 Task: Create a new spreadsheet using the template "Personal: Schedule".
Action: Mouse moved to (55, 132)
Screenshot: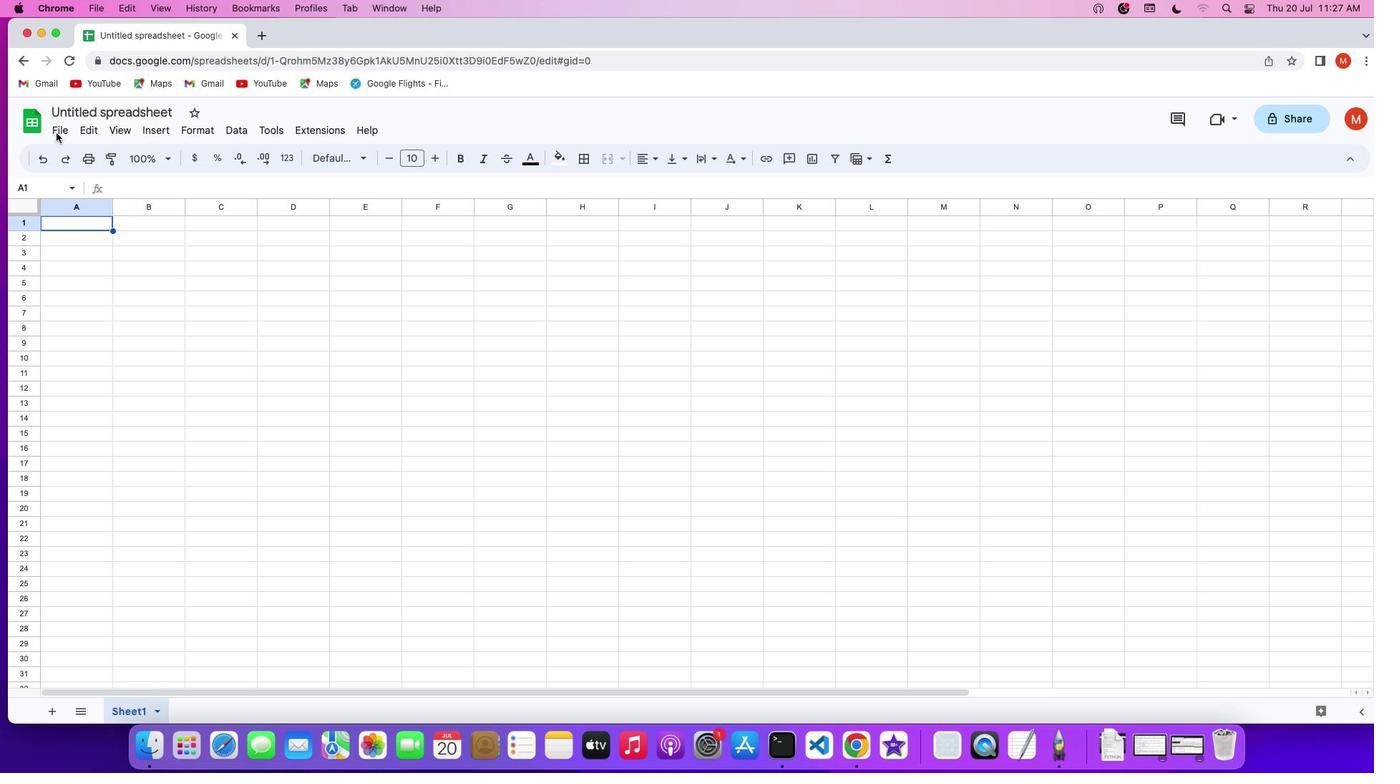 
Action: Mouse pressed left at (55, 132)
Screenshot: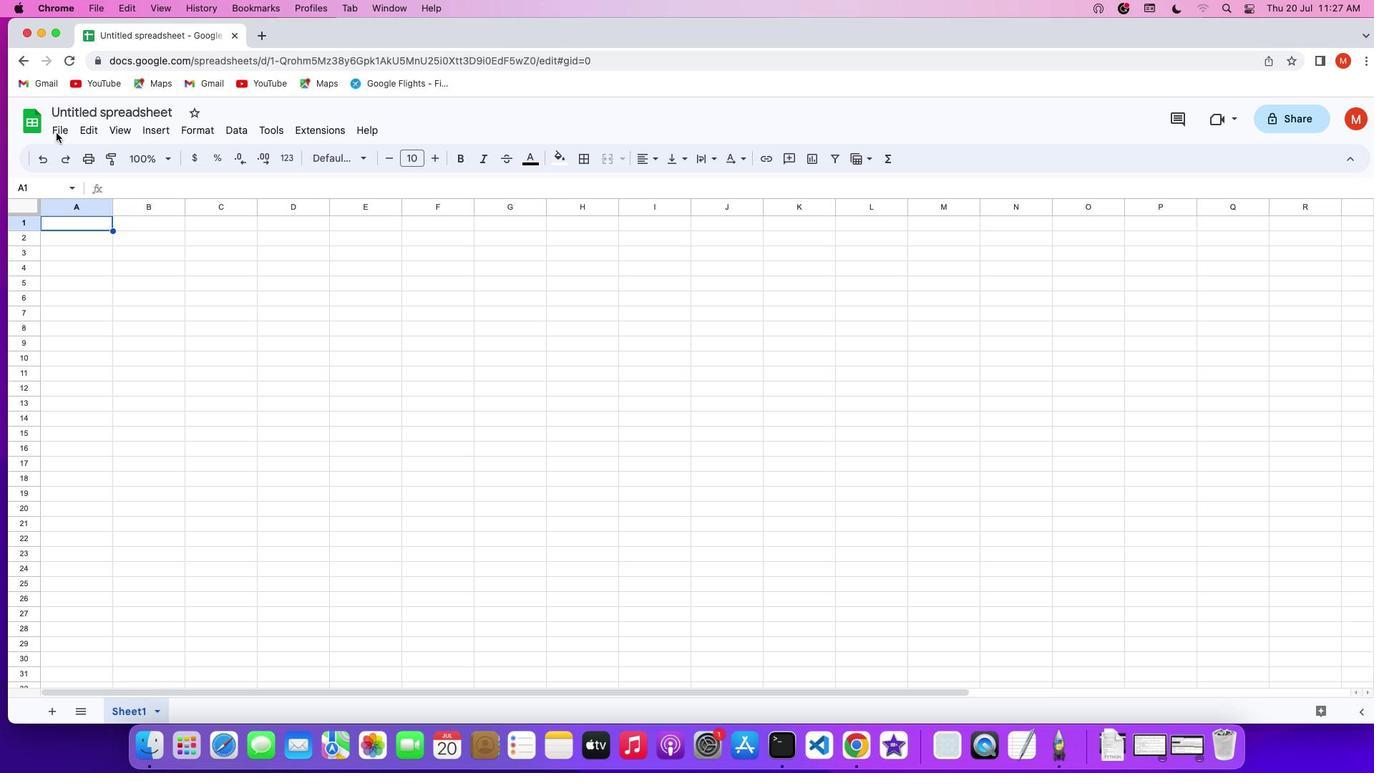 
Action: Mouse pressed left at (55, 132)
Screenshot: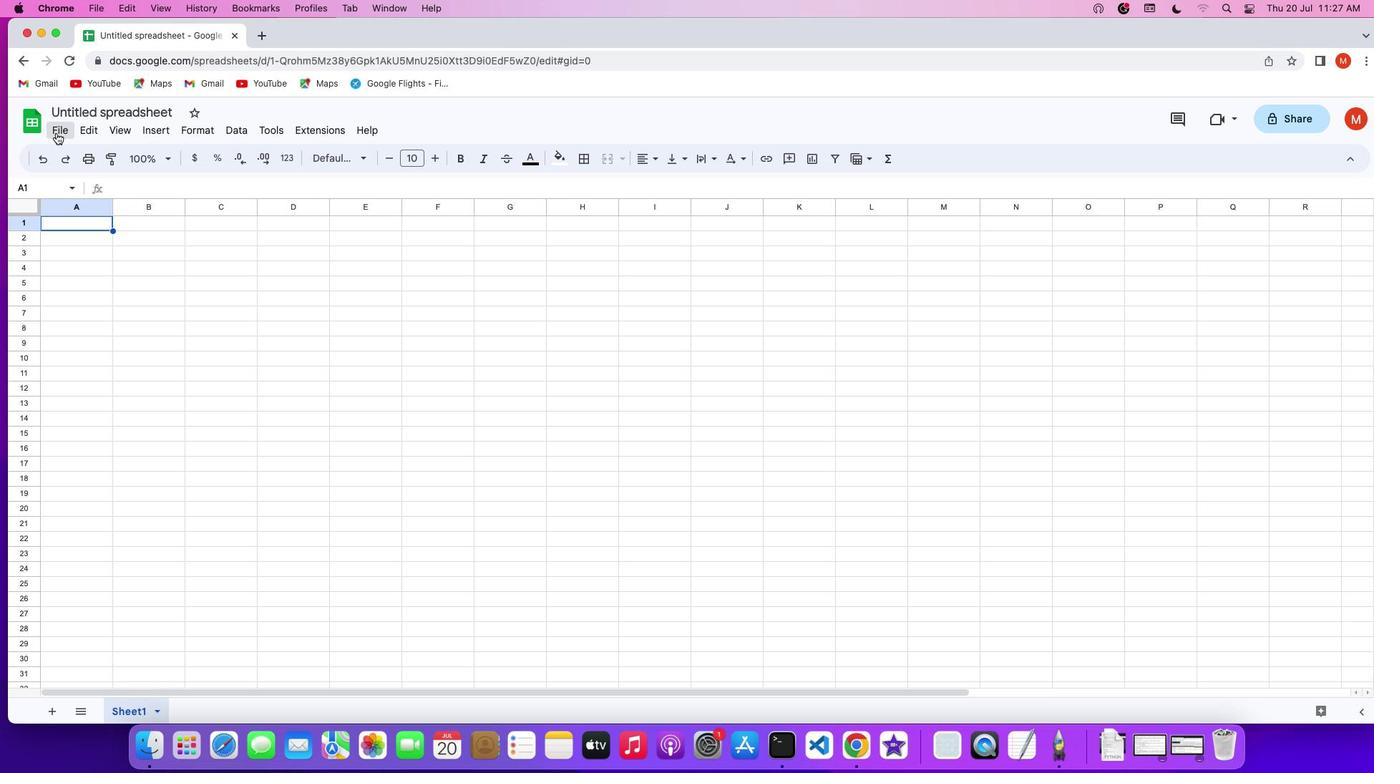 
Action: Mouse moved to (61, 130)
Screenshot: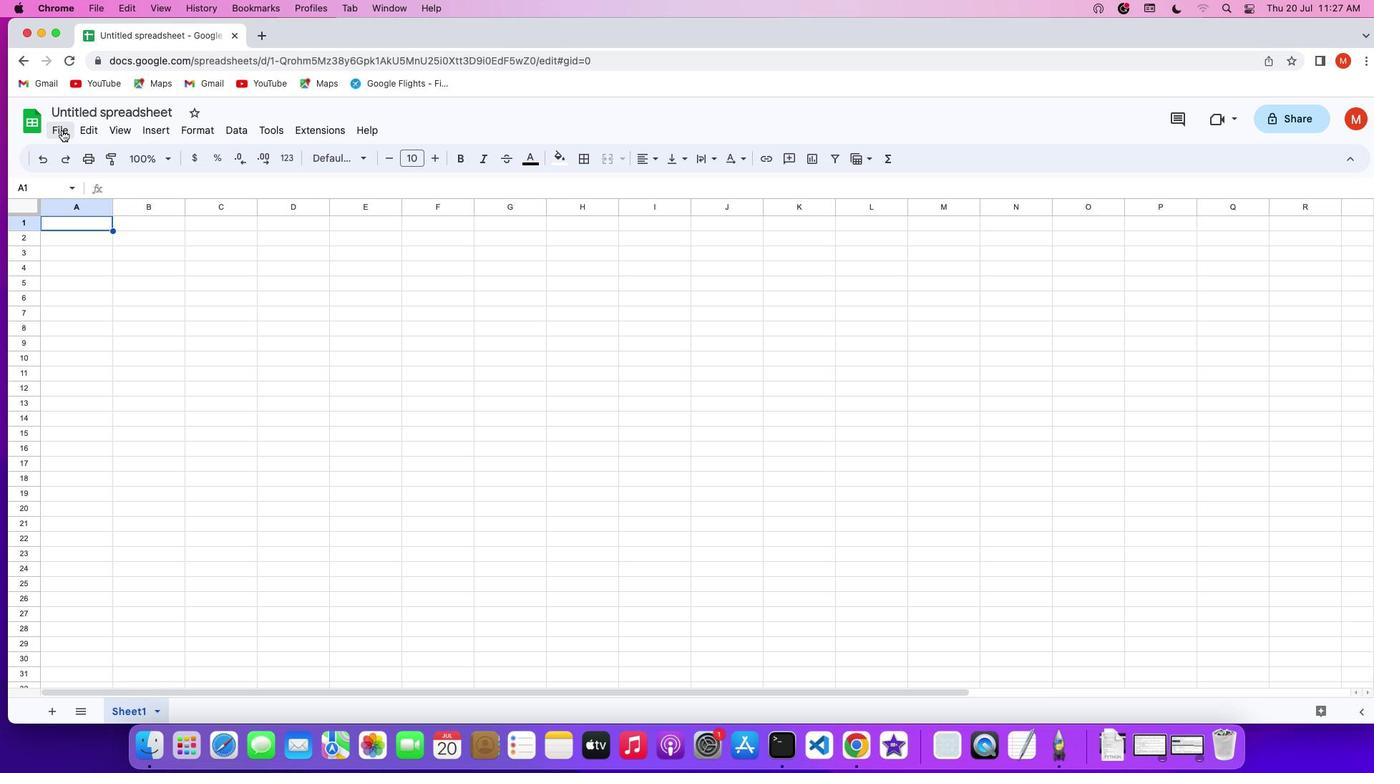
Action: Mouse pressed left at (61, 130)
Screenshot: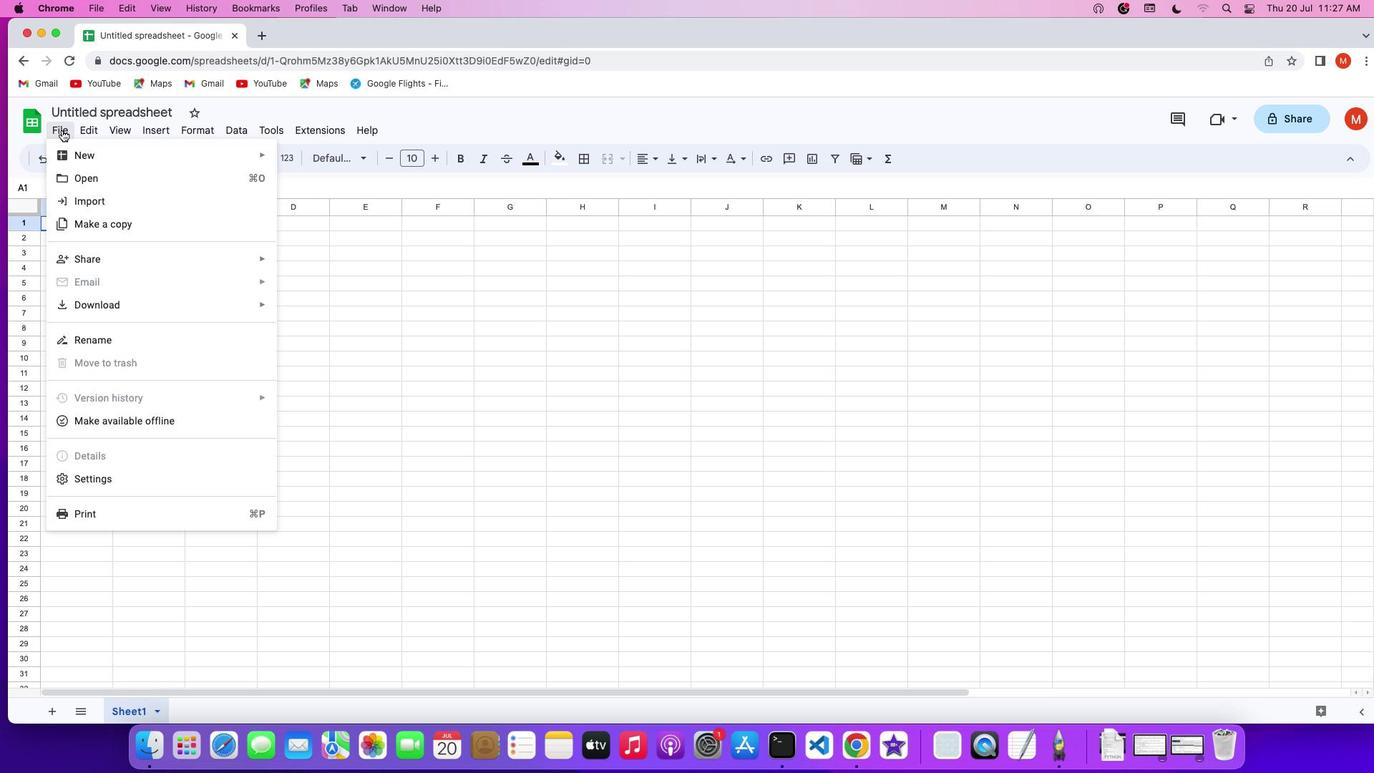 
Action: Mouse moved to (314, 181)
Screenshot: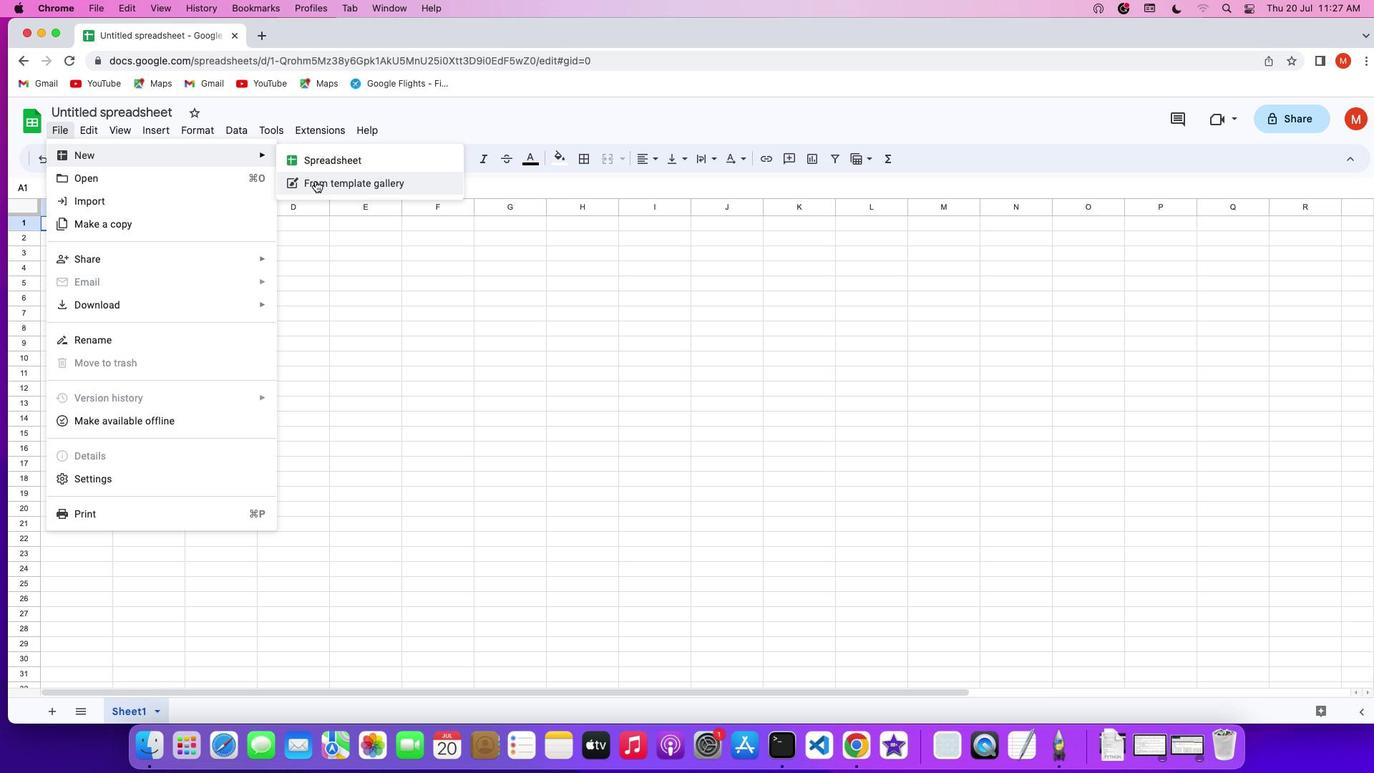 
Action: Mouse pressed left at (314, 181)
Screenshot: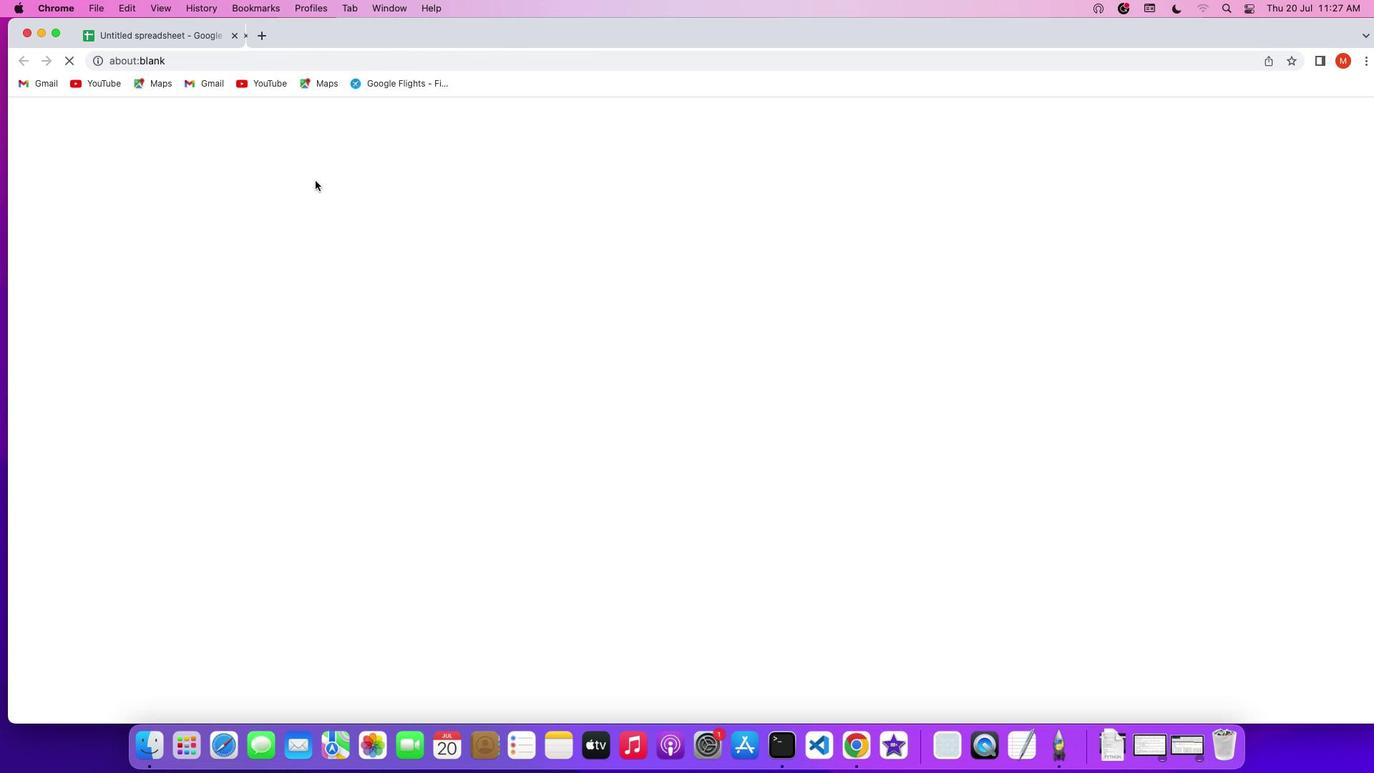 
Action: Mouse moved to (388, 590)
Screenshot: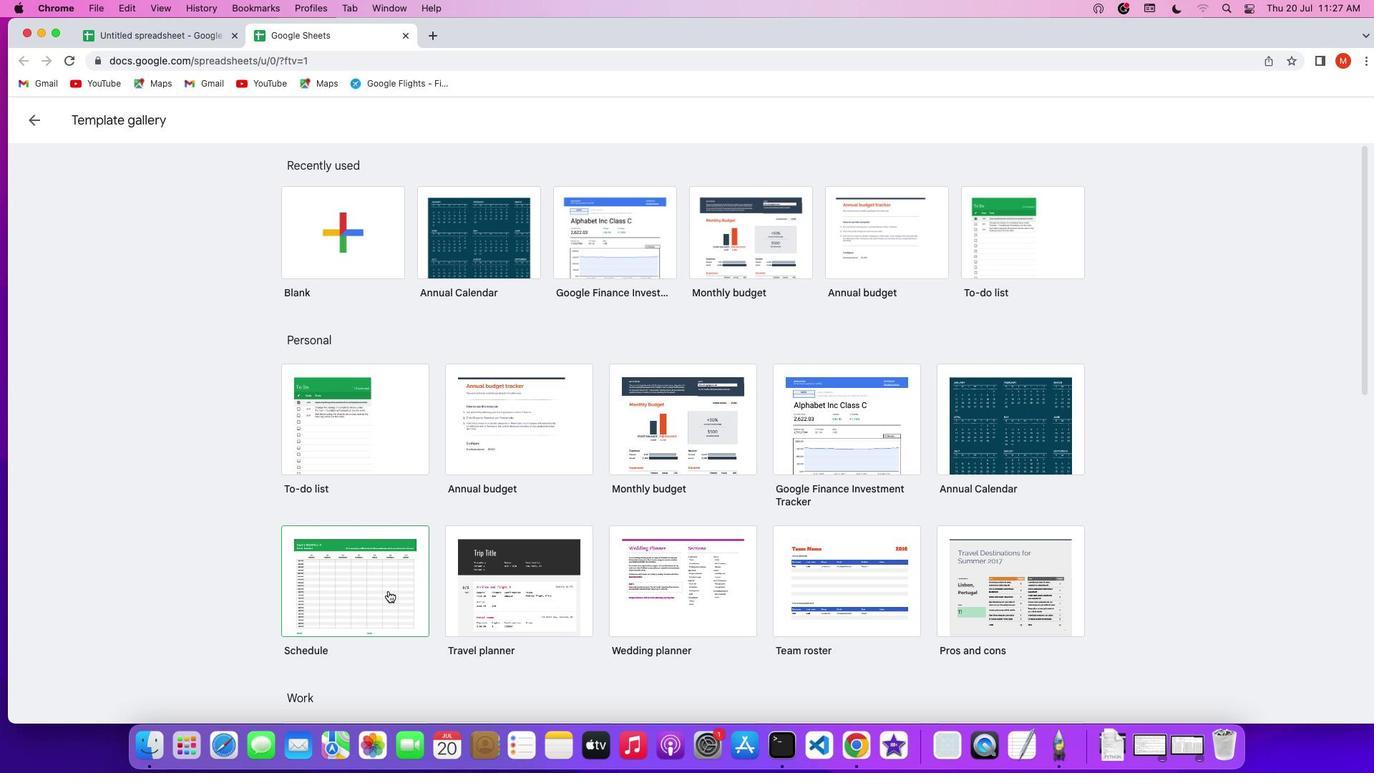 
Action: Mouse pressed left at (388, 590)
Screenshot: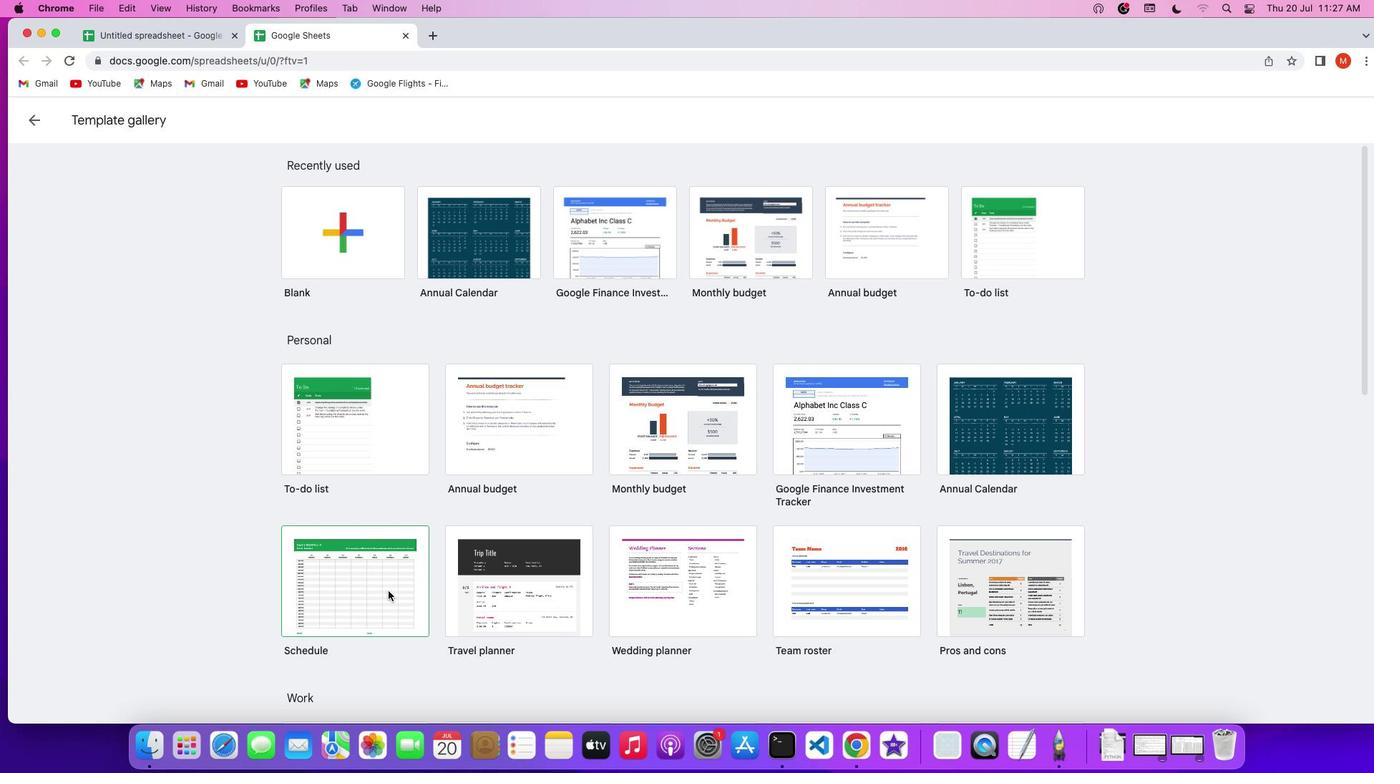 
Action: Mouse pressed left at (388, 590)
Screenshot: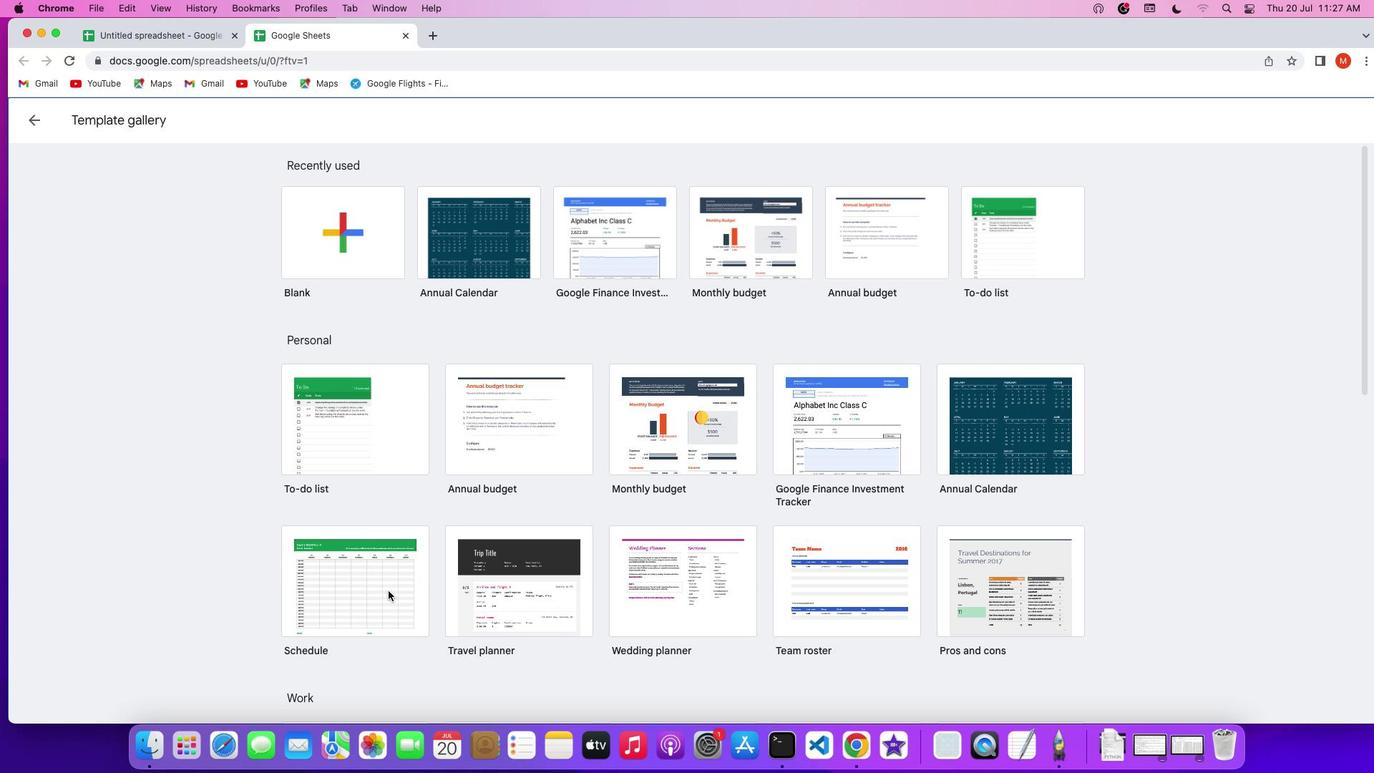 
Action: Mouse moved to (383, 589)
Screenshot: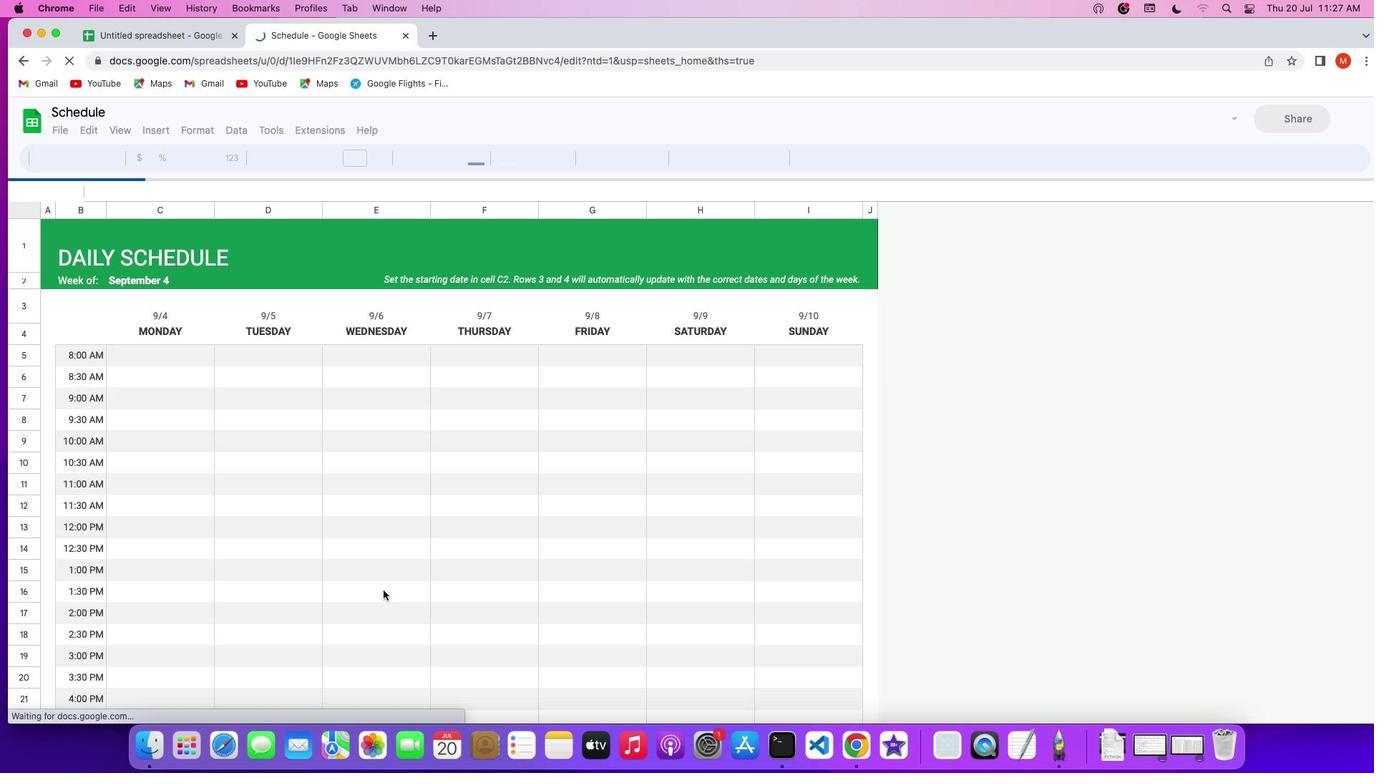 
